 Task: Create new visual force pages in the developer console
Action: Mouse moved to (256, 274)
Screenshot: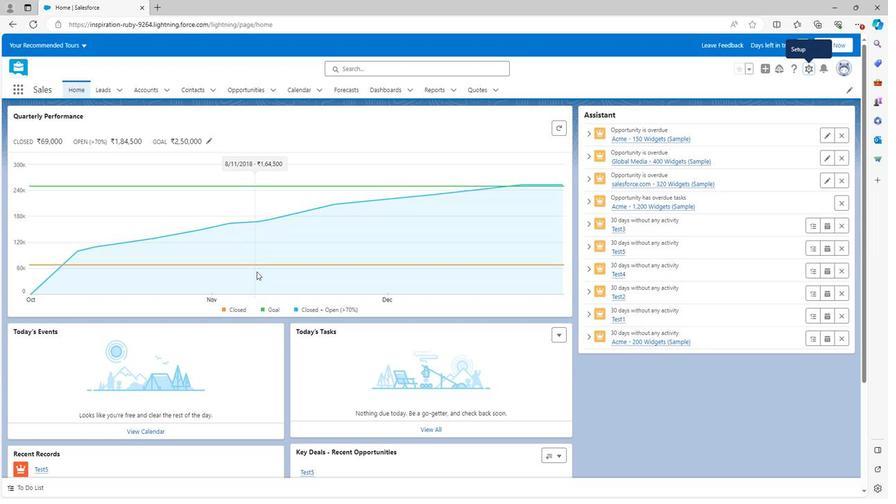 
Action: Mouse scrolled (256, 274) with delta (0, 0)
Screenshot: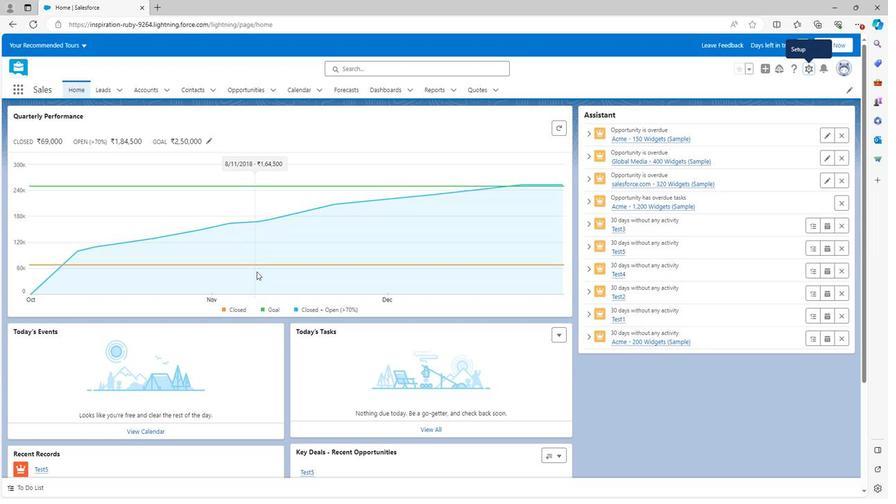 
Action: Mouse scrolled (256, 274) with delta (0, 0)
Screenshot: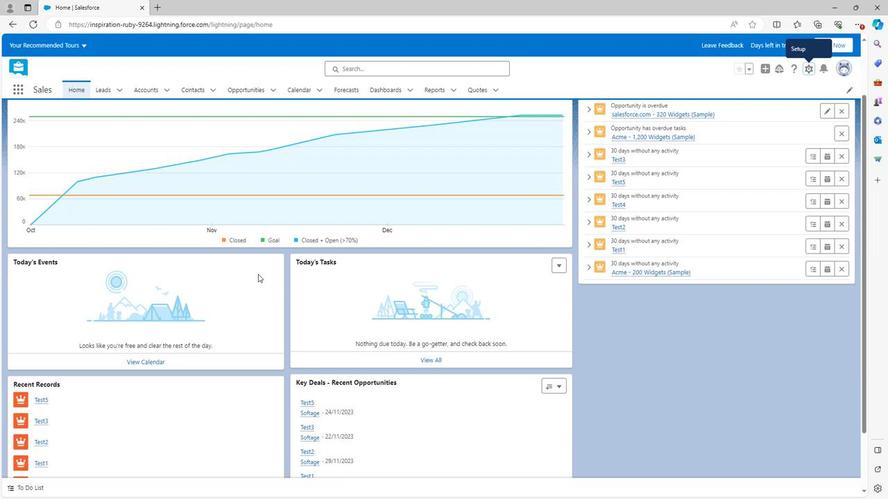 
Action: Mouse scrolled (256, 274) with delta (0, 0)
Screenshot: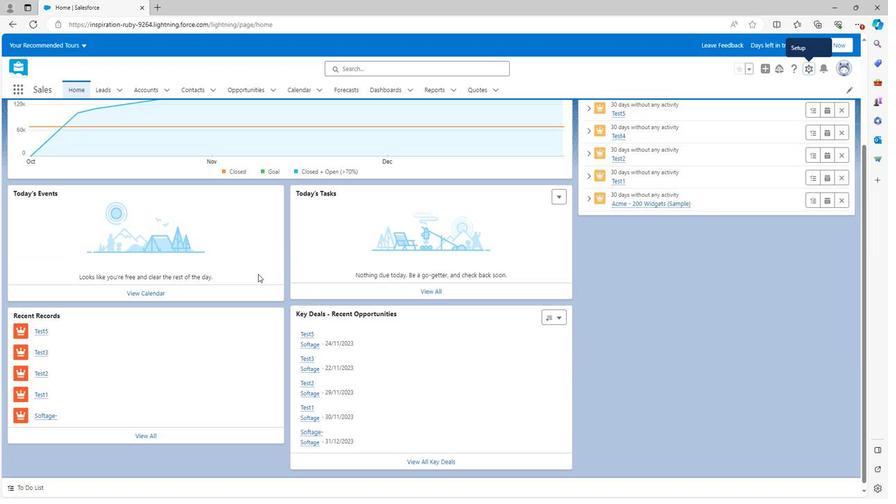 
Action: Mouse scrolled (256, 274) with delta (0, 0)
Screenshot: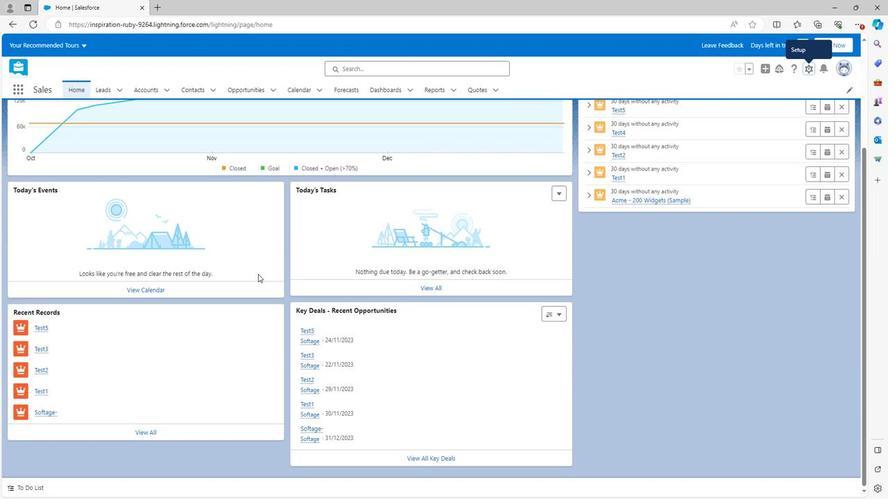 
Action: Mouse scrolled (256, 274) with delta (0, 0)
Screenshot: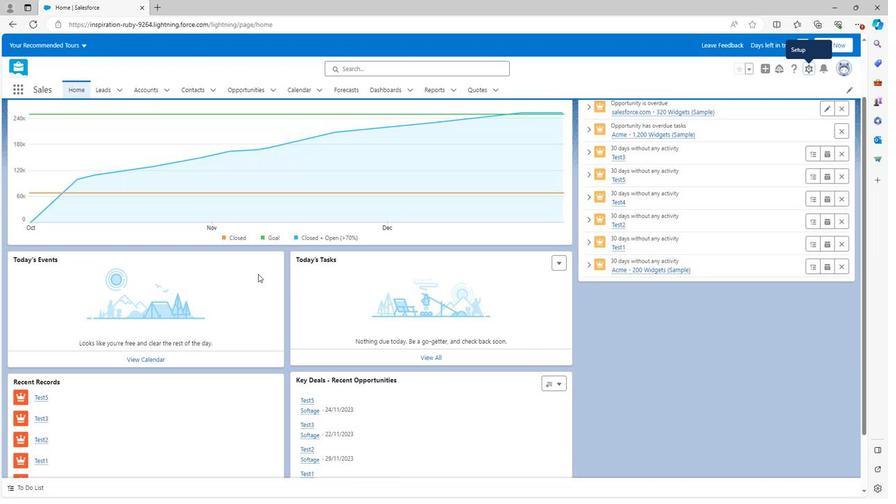 
Action: Mouse scrolled (256, 274) with delta (0, 0)
Screenshot: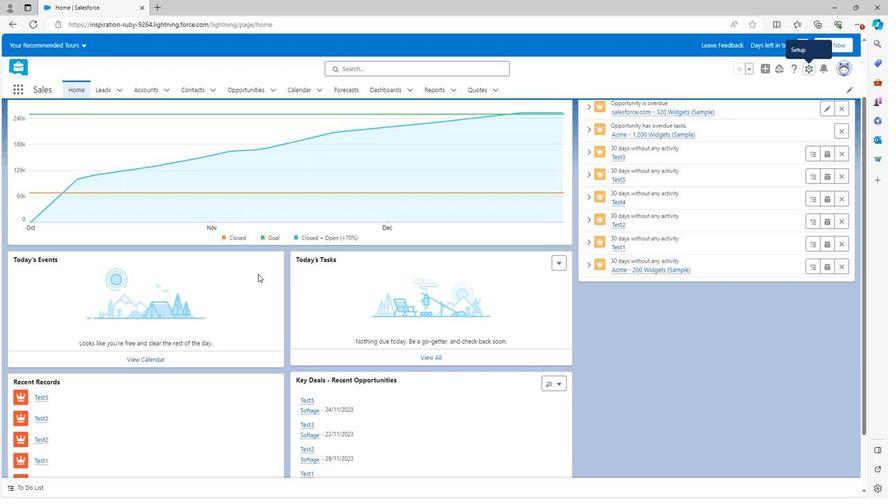 
Action: Mouse moved to (806, 67)
Screenshot: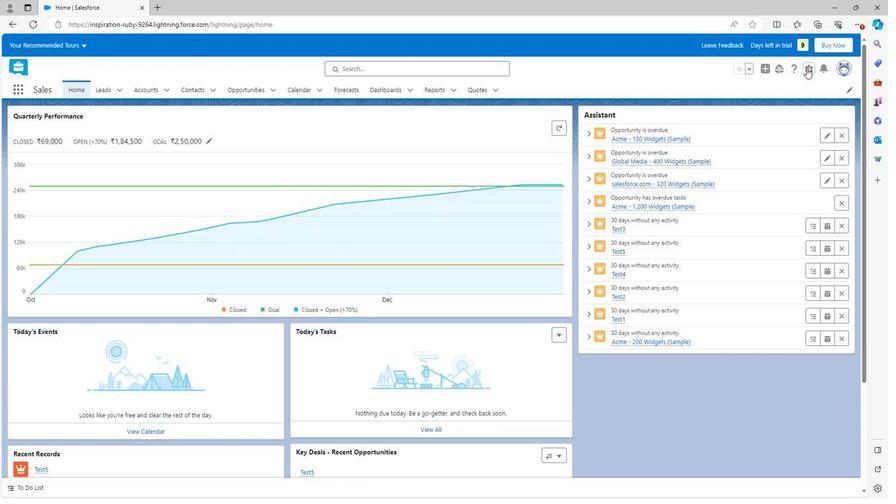 
Action: Mouse pressed left at (806, 67)
Screenshot: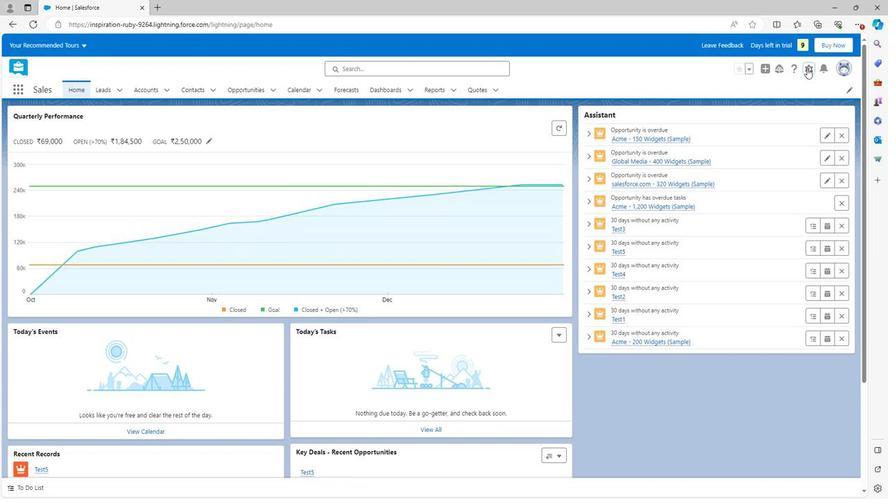 
Action: Mouse moved to (772, 97)
Screenshot: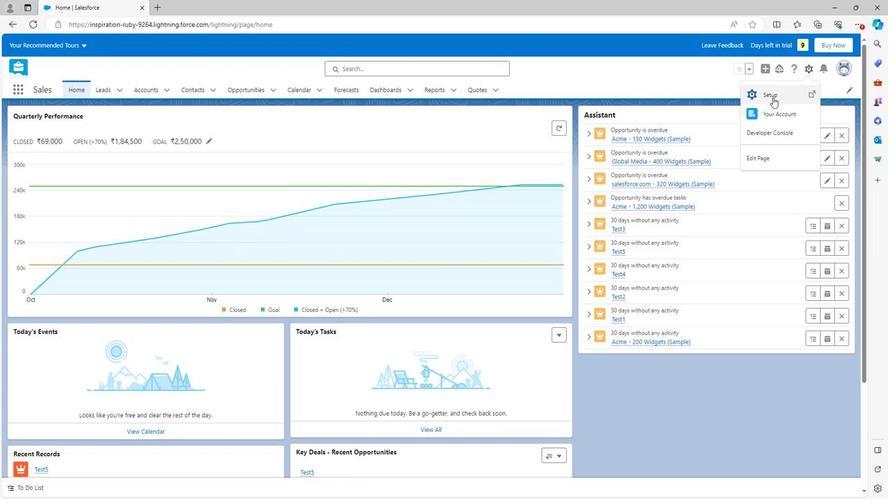 
Action: Mouse pressed left at (772, 97)
Screenshot: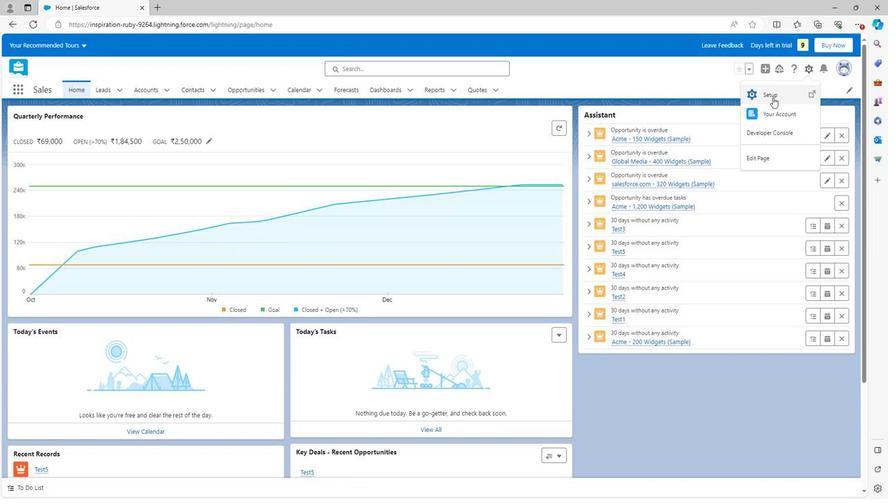 
Action: Mouse moved to (3, 435)
Screenshot: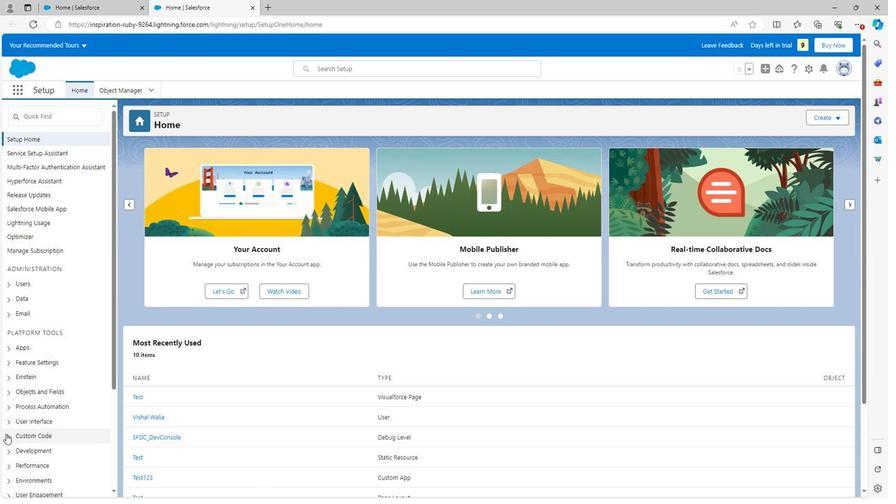 
Action: Mouse pressed left at (3, 435)
Screenshot: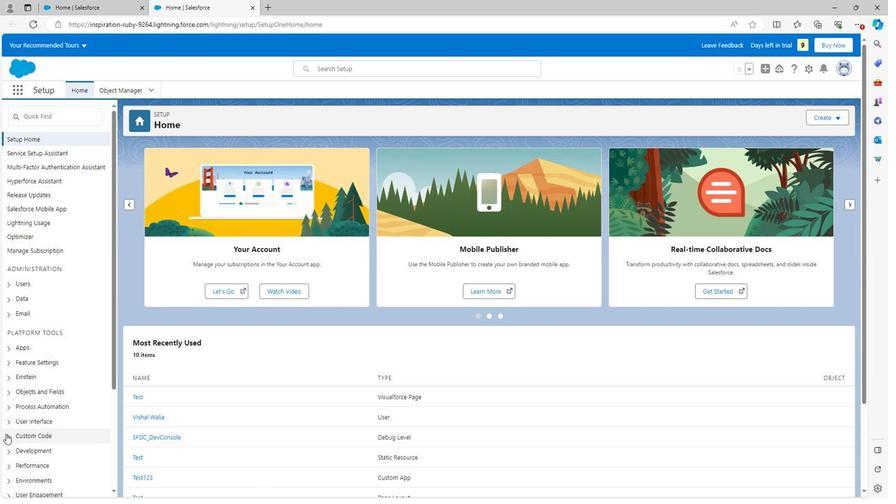 
Action: Mouse moved to (5, 434)
Screenshot: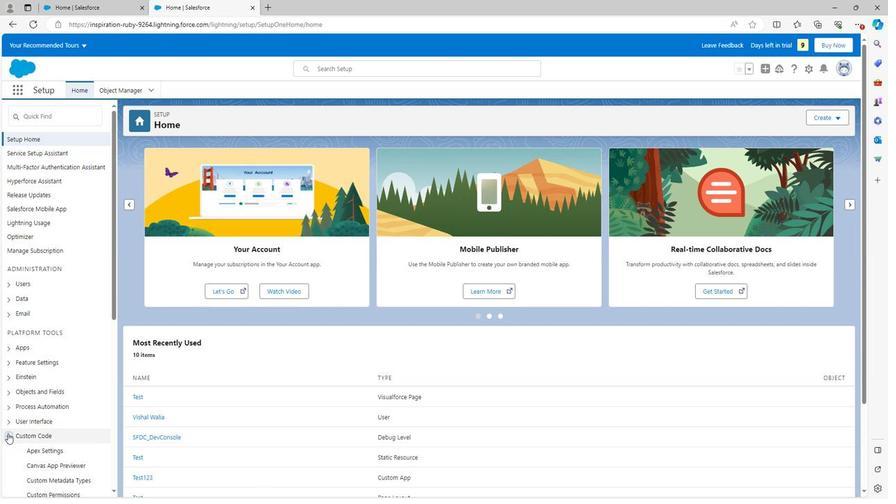 
Action: Mouse scrolled (5, 433) with delta (0, 0)
Screenshot: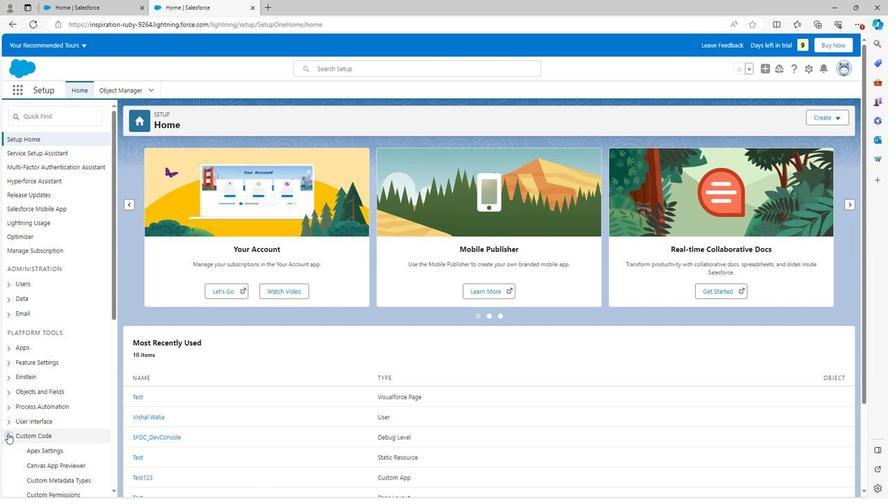 
Action: Mouse scrolled (5, 433) with delta (0, 0)
Screenshot: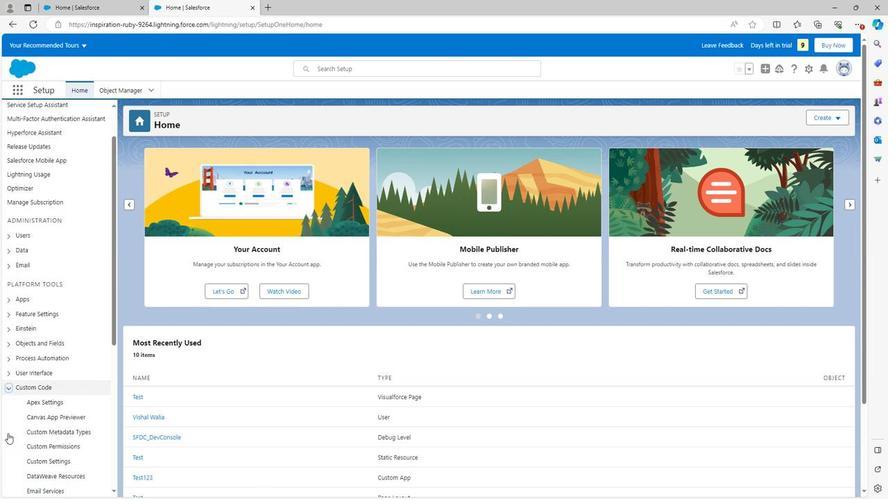 
Action: Mouse scrolled (5, 433) with delta (0, 0)
Screenshot: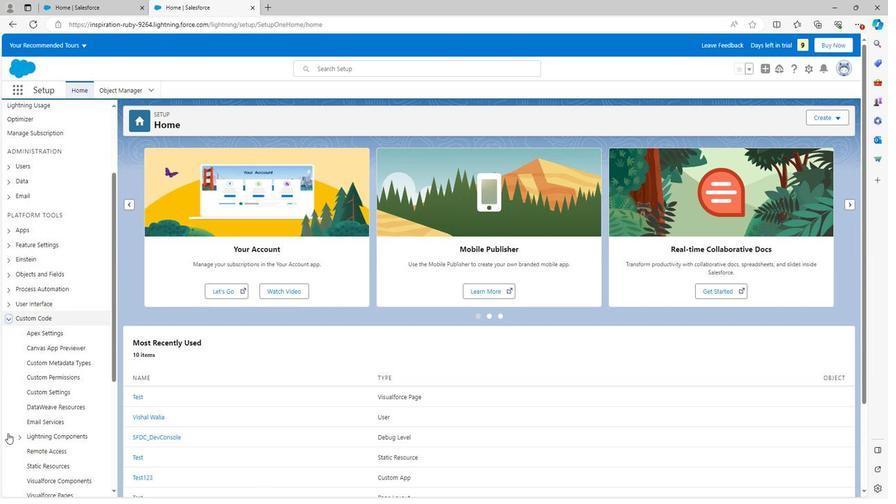 
Action: Mouse scrolled (5, 433) with delta (0, 0)
Screenshot: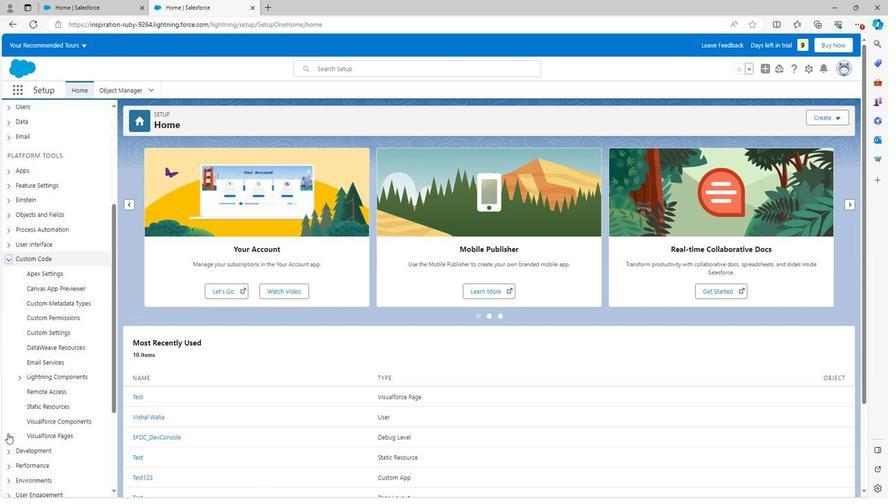 
Action: Mouse moved to (43, 375)
Screenshot: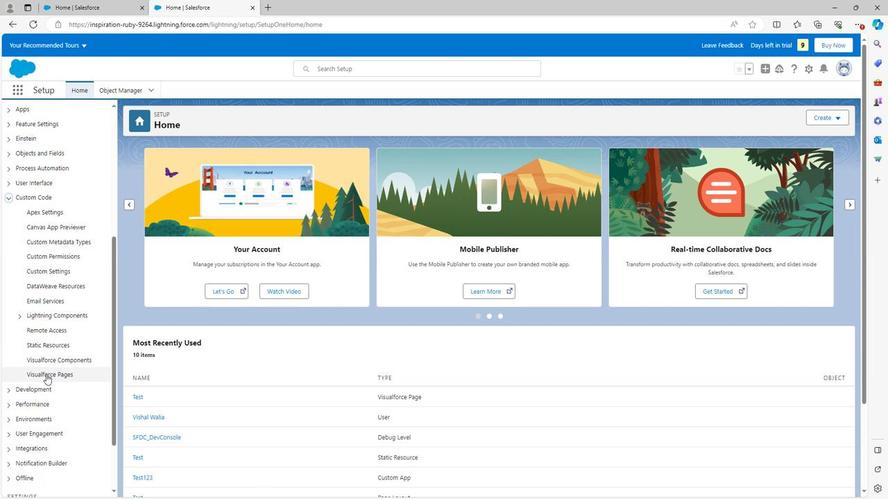 
Action: Mouse pressed left at (43, 375)
Screenshot: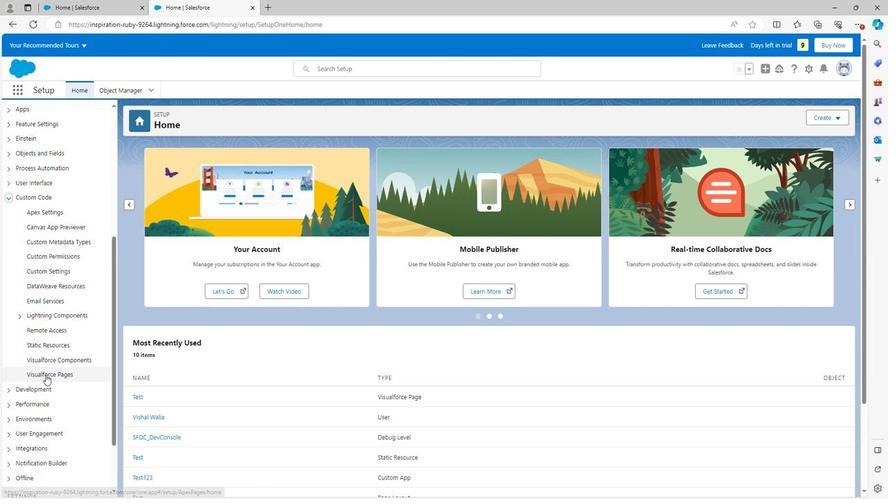 
Action: Mouse moved to (471, 220)
Screenshot: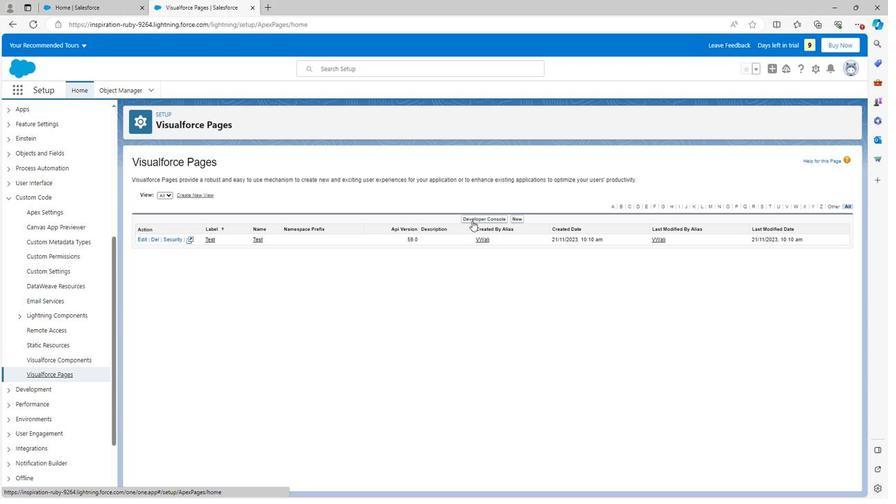 
Action: Mouse pressed left at (471, 220)
Screenshot: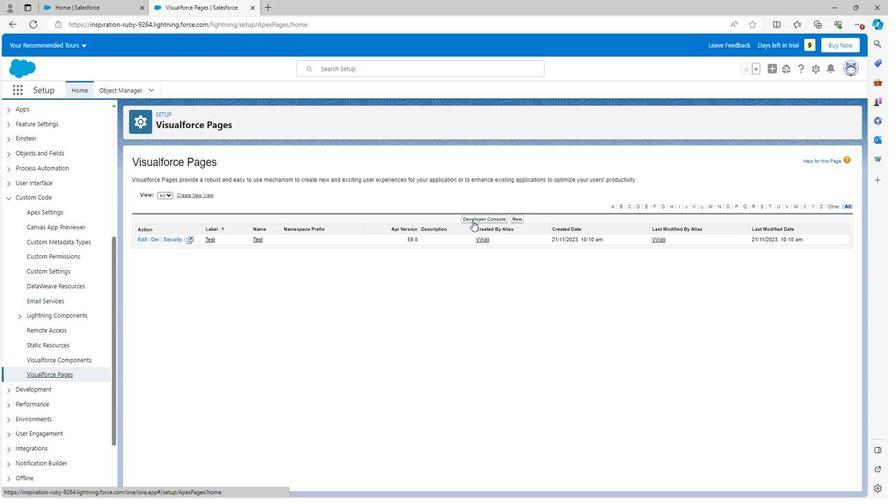 
Action: Mouse moved to (93, 202)
Screenshot: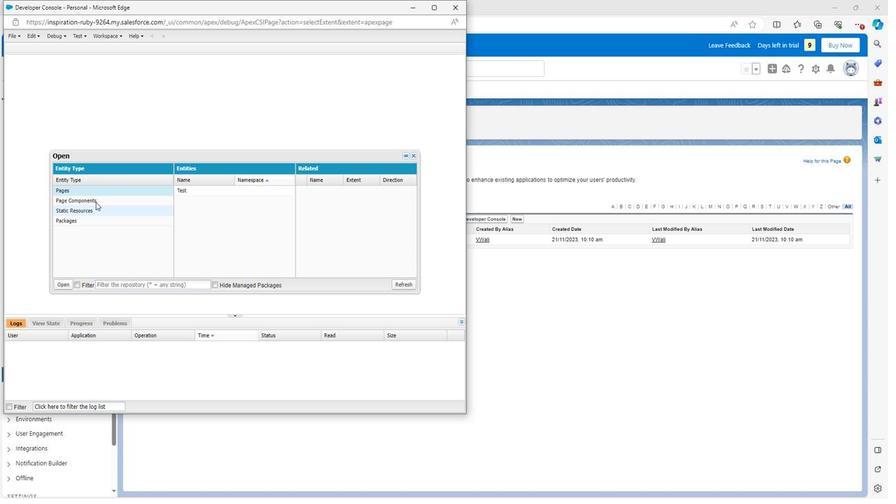 
Action: Mouse pressed left at (93, 202)
Screenshot: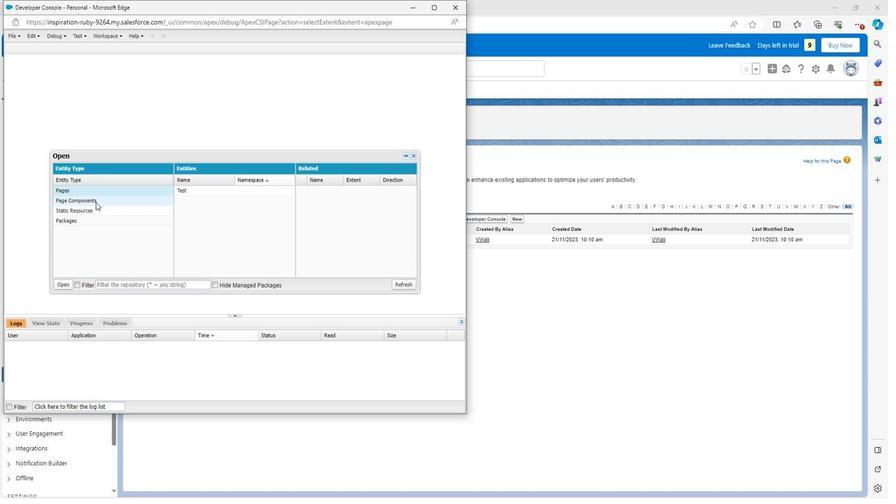 
Action: Mouse moved to (404, 284)
Screenshot: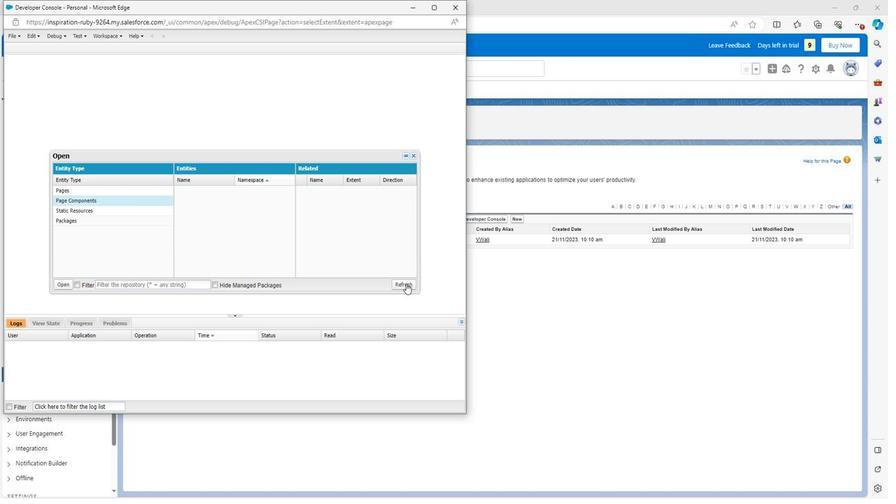 
Action: Mouse pressed left at (404, 284)
Screenshot: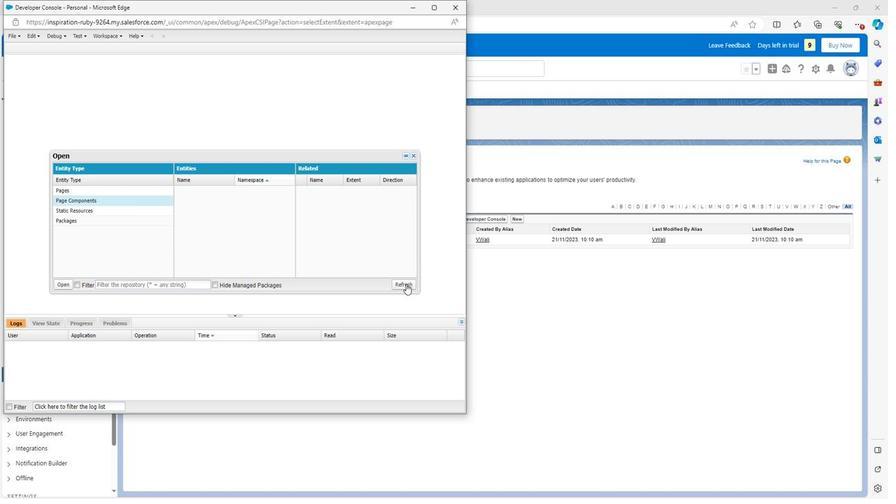 
Action: Mouse moved to (412, 154)
Screenshot: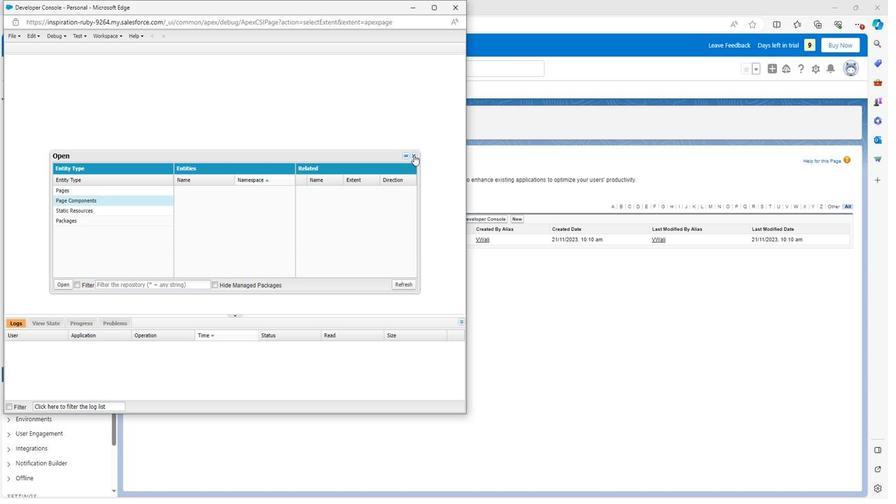 
Action: Mouse pressed left at (412, 154)
Screenshot: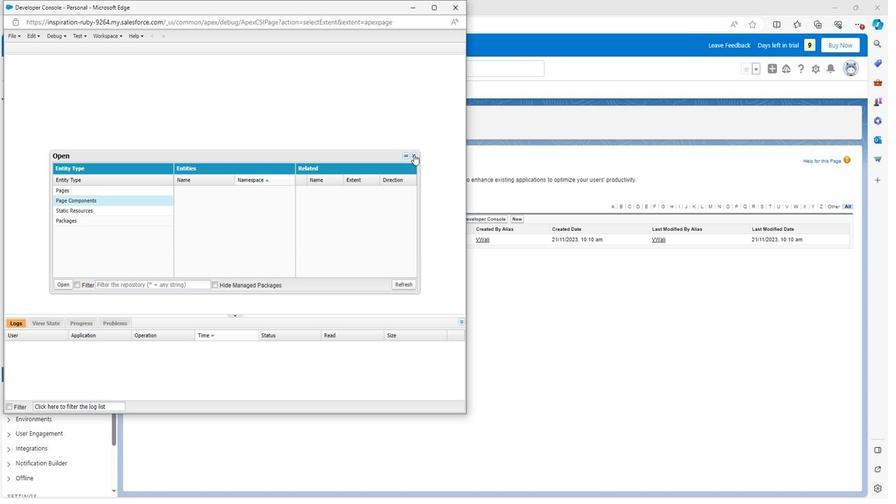 
Action: Mouse moved to (458, 4)
Screenshot: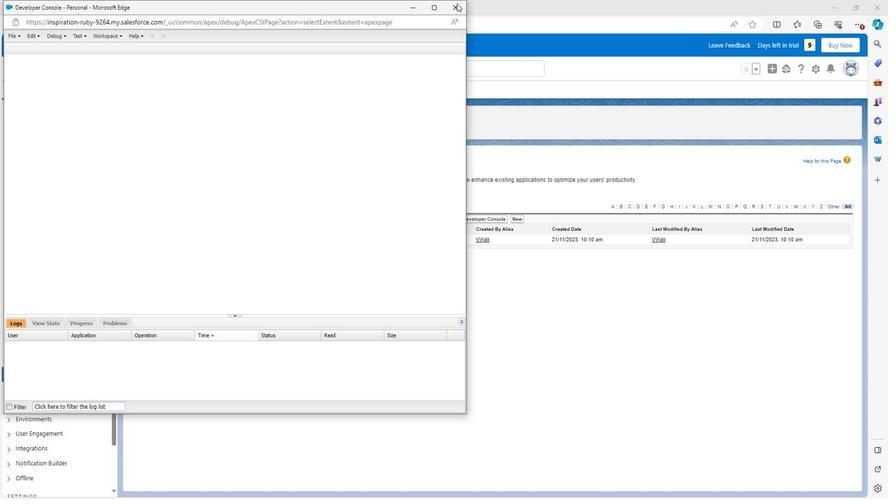 
Action: Mouse pressed left at (458, 4)
Screenshot: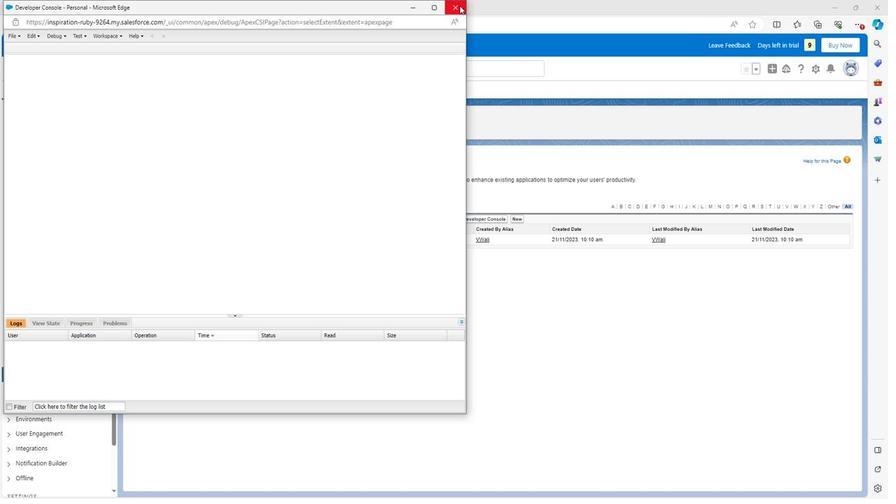 
Action: Mouse moved to (436, 243)
Screenshot: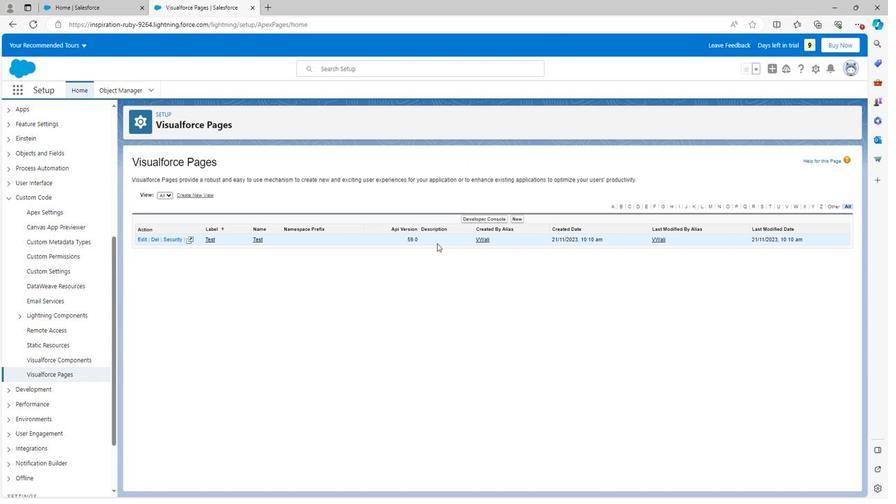 
